 Task: In the  document agenda.pdf Download file as 'Open Document Format' Share this file with 'softage.7@softage.net' Insert the command  Viewing
Action: Mouse moved to (50, 71)
Screenshot: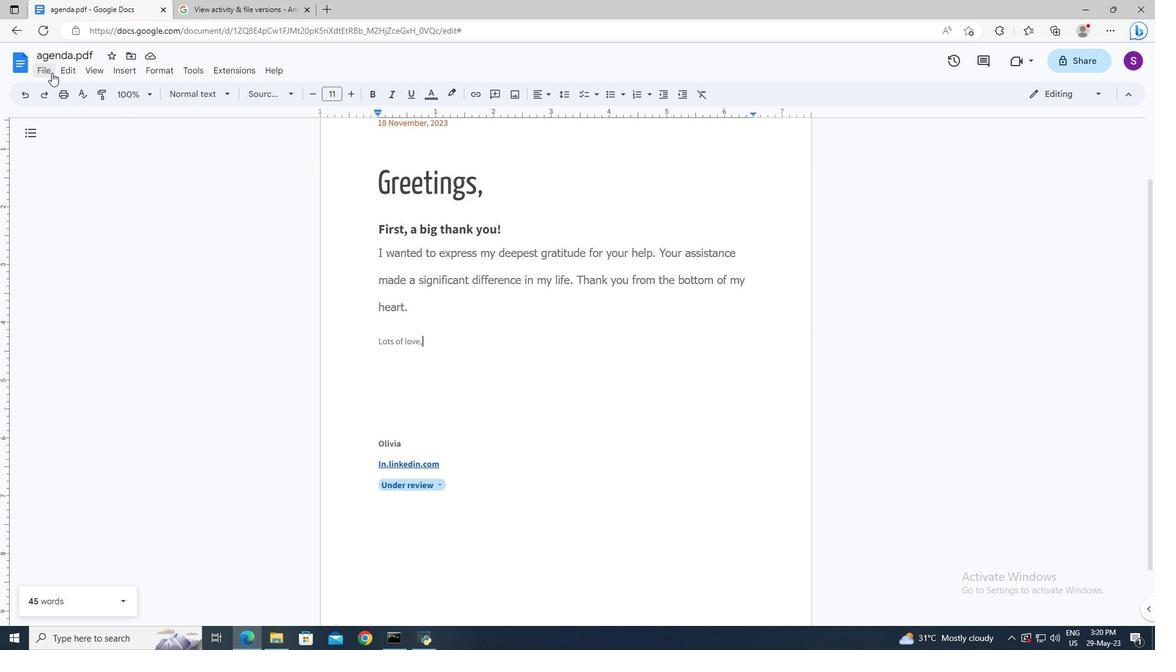 
Action: Mouse pressed left at (50, 71)
Screenshot: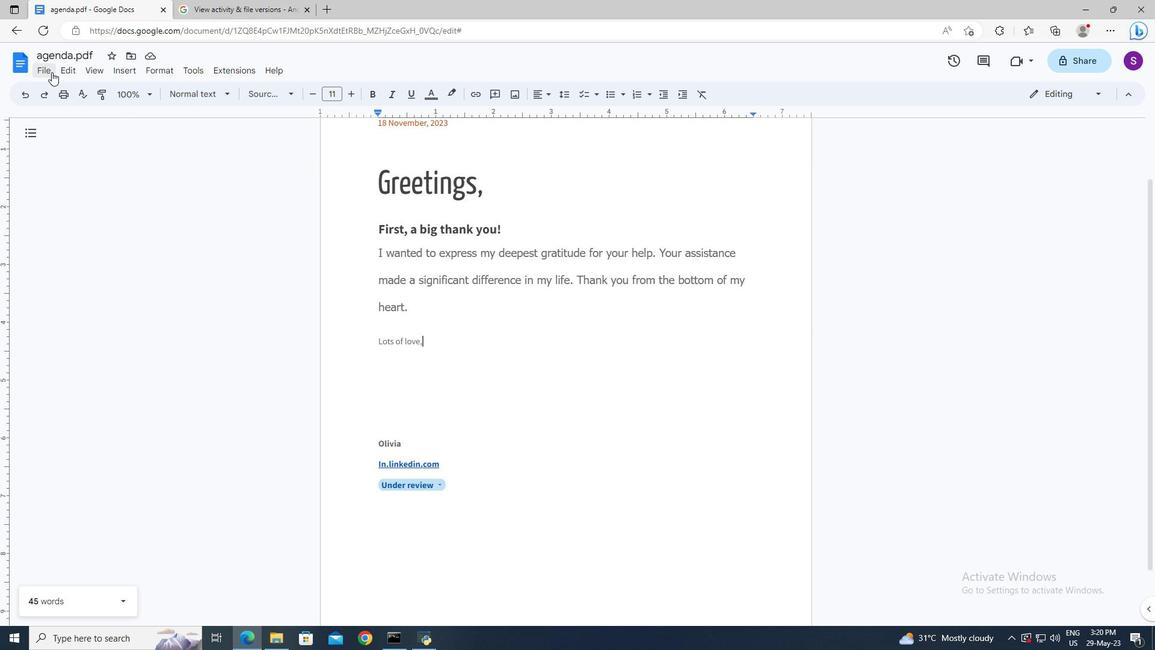 
Action: Mouse moved to (257, 220)
Screenshot: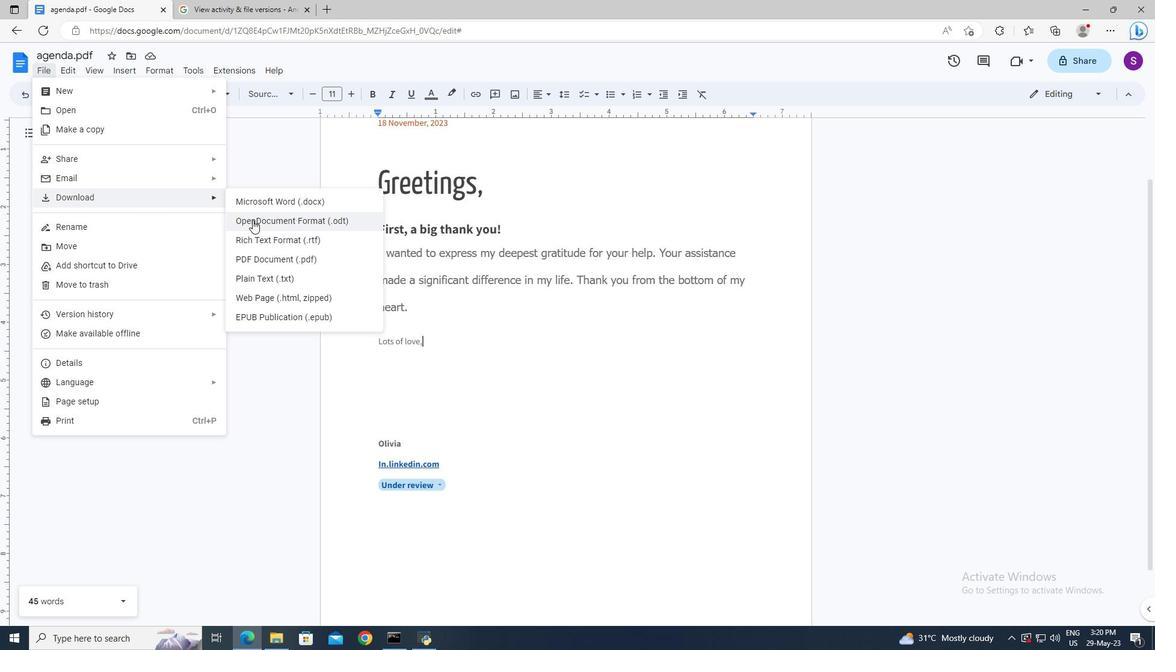 
Action: Mouse pressed left at (257, 220)
Screenshot: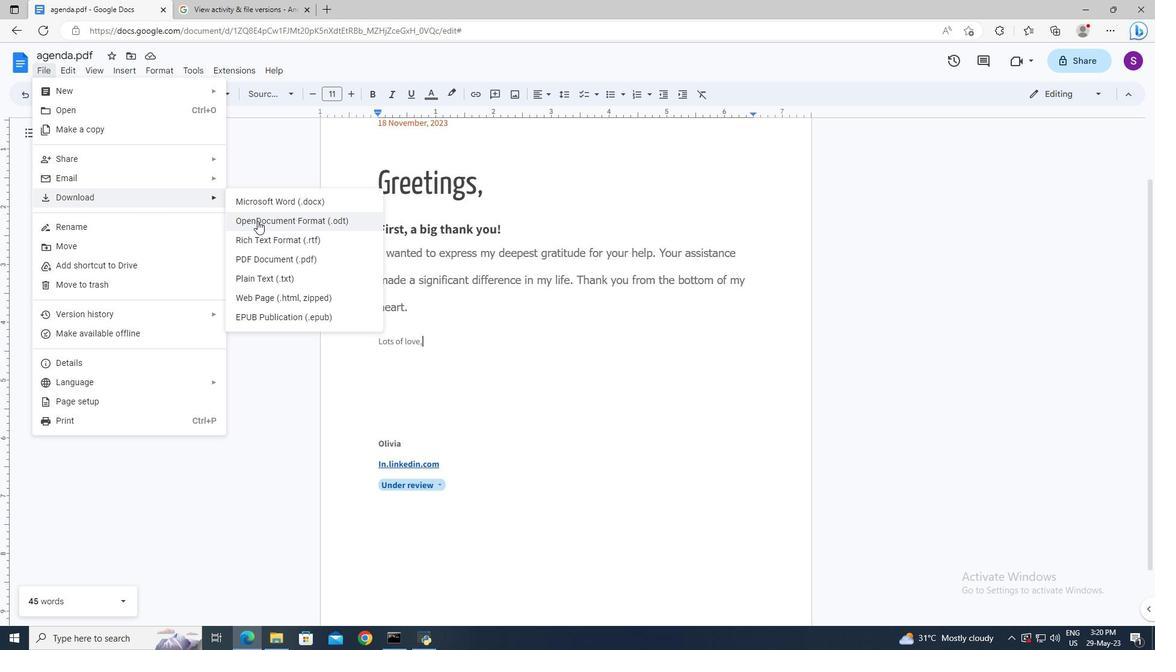 
Action: Mouse moved to (48, 69)
Screenshot: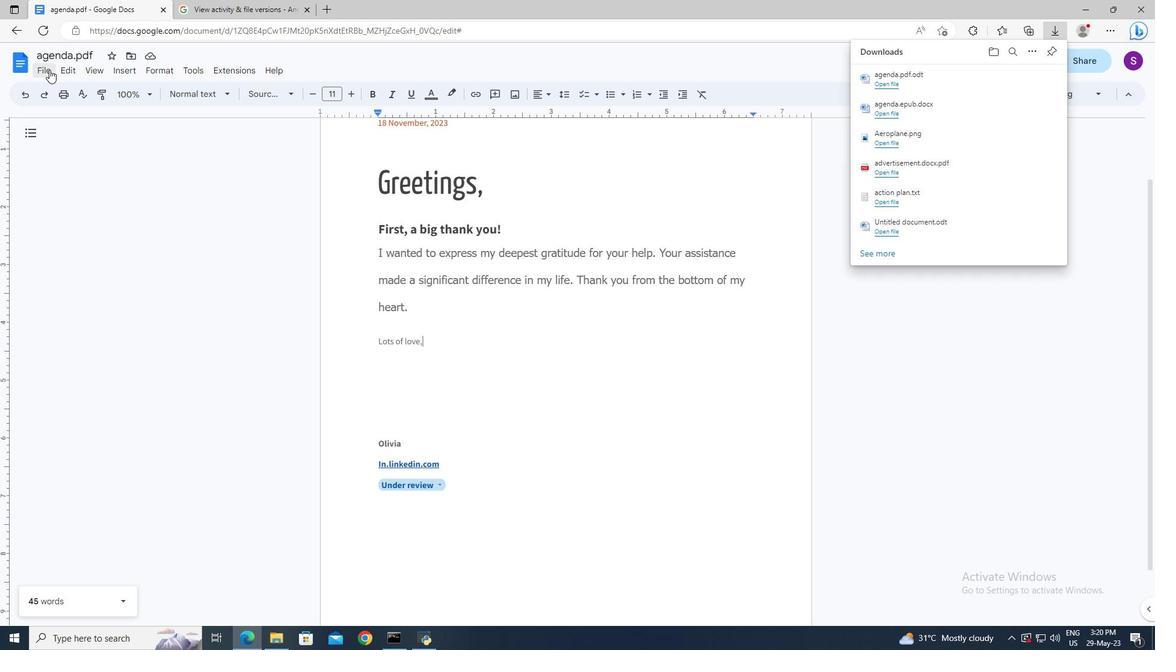 
Action: Mouse pressed left at (48, 69)
Screenshot: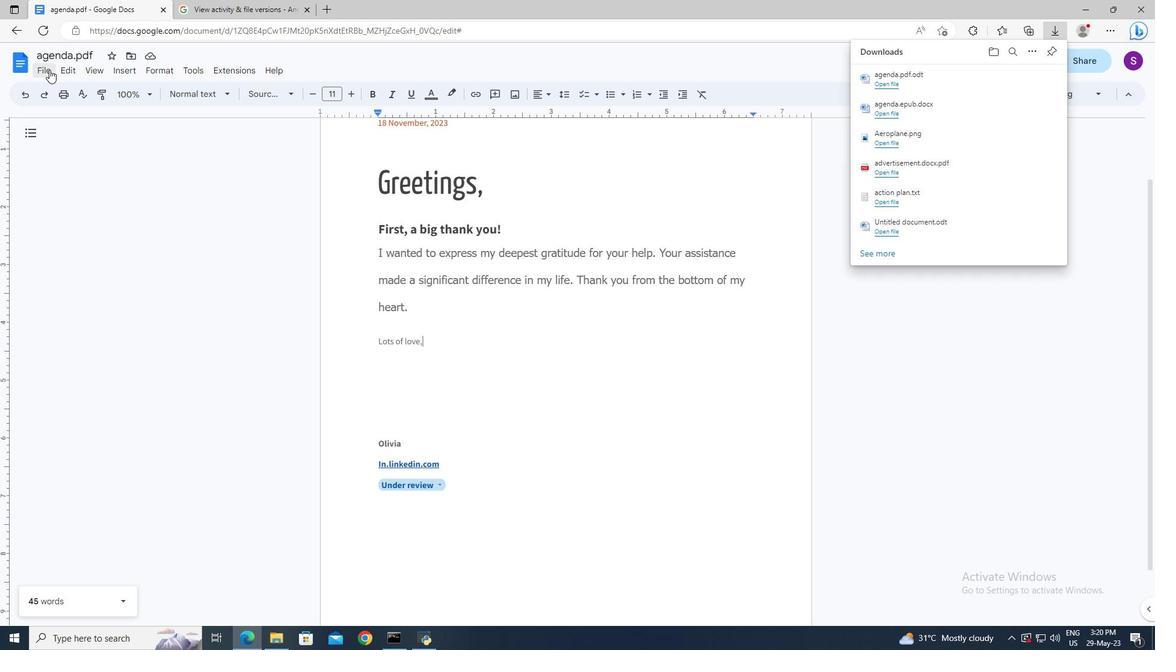 
Action: Mouse moved to (68, 154)
Screenshot: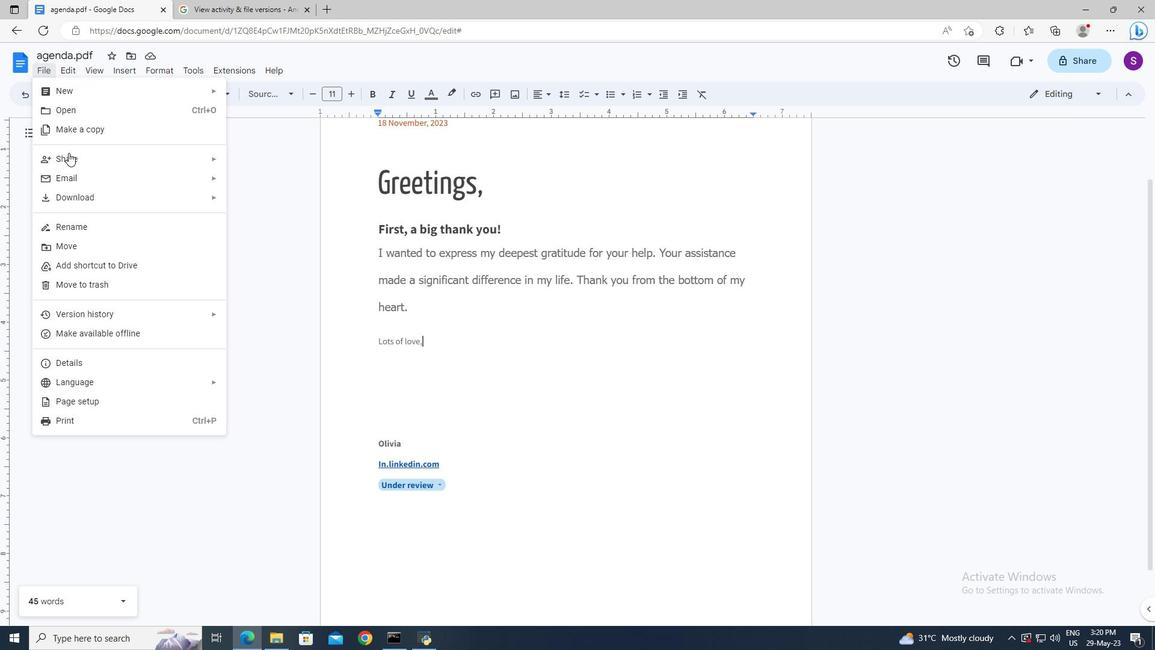 
Action: Mouse pressed left at (68, 154)
Screenshot: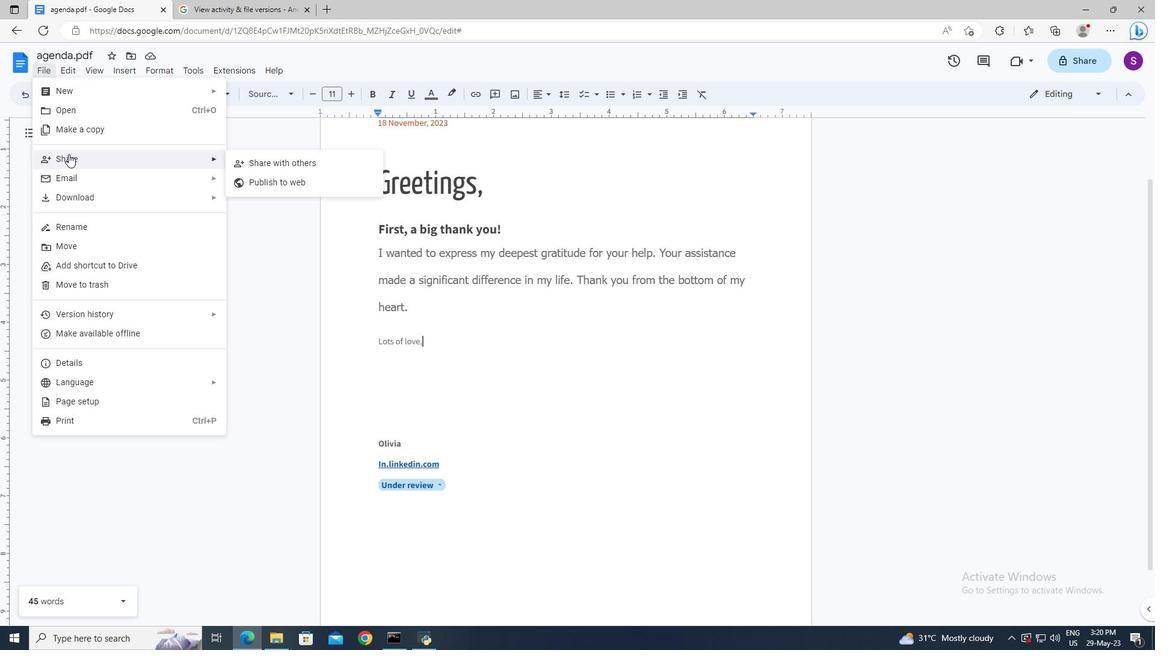 
Action: Mouse moved to (249, 161)
Screenshot: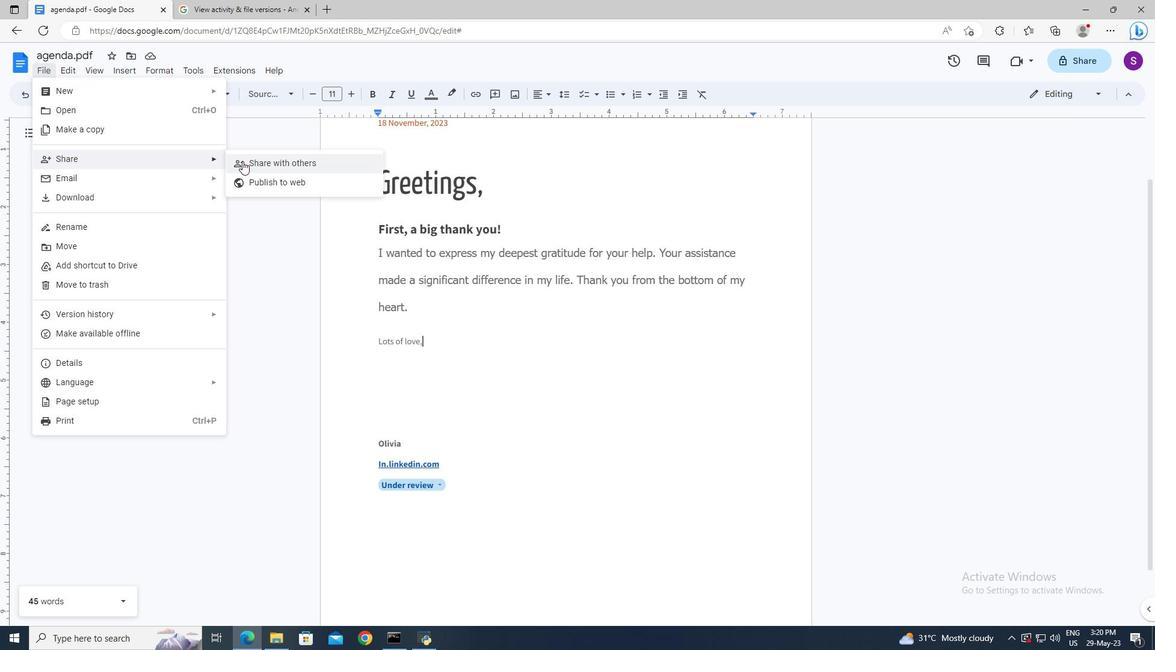 
Action: Mouse pressed left at (249, 161)
Screenshot: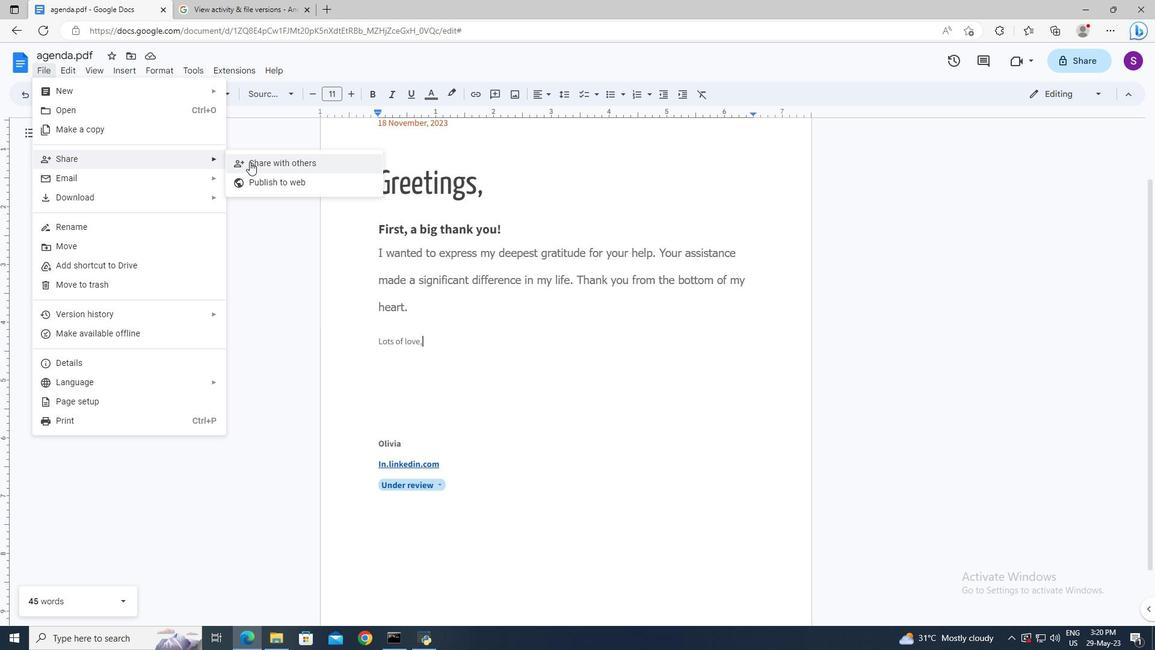 
Action: Mouse moved to (487, 270)
Screenshot: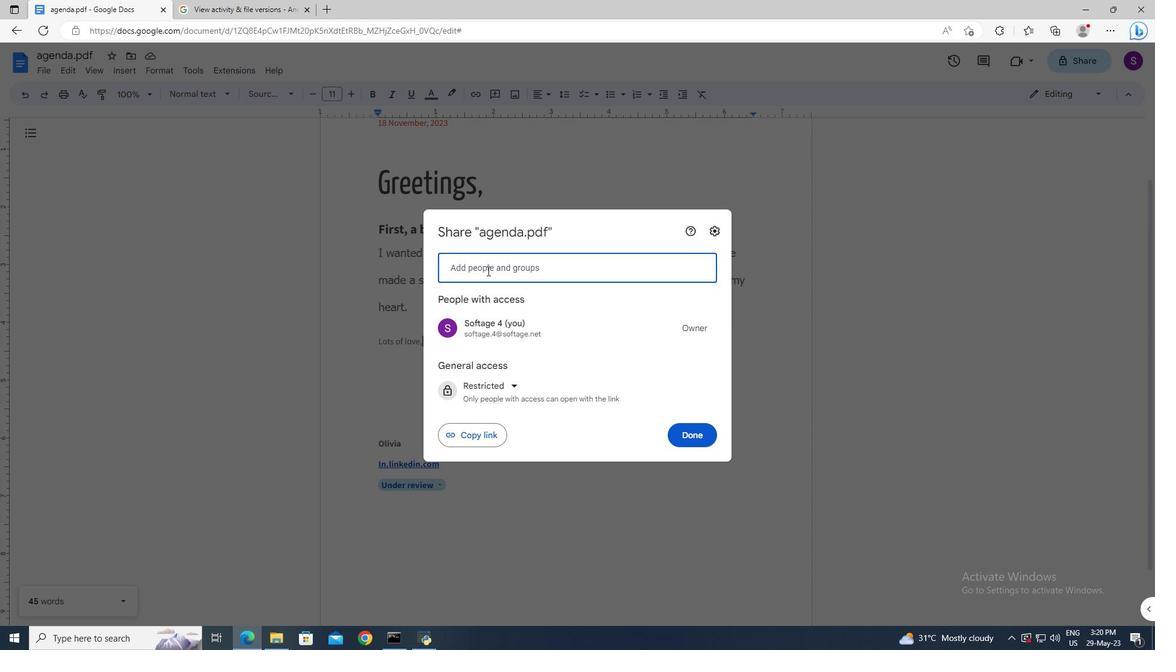 
Action: Mouse pressed left at (487, 270)
Screenshot: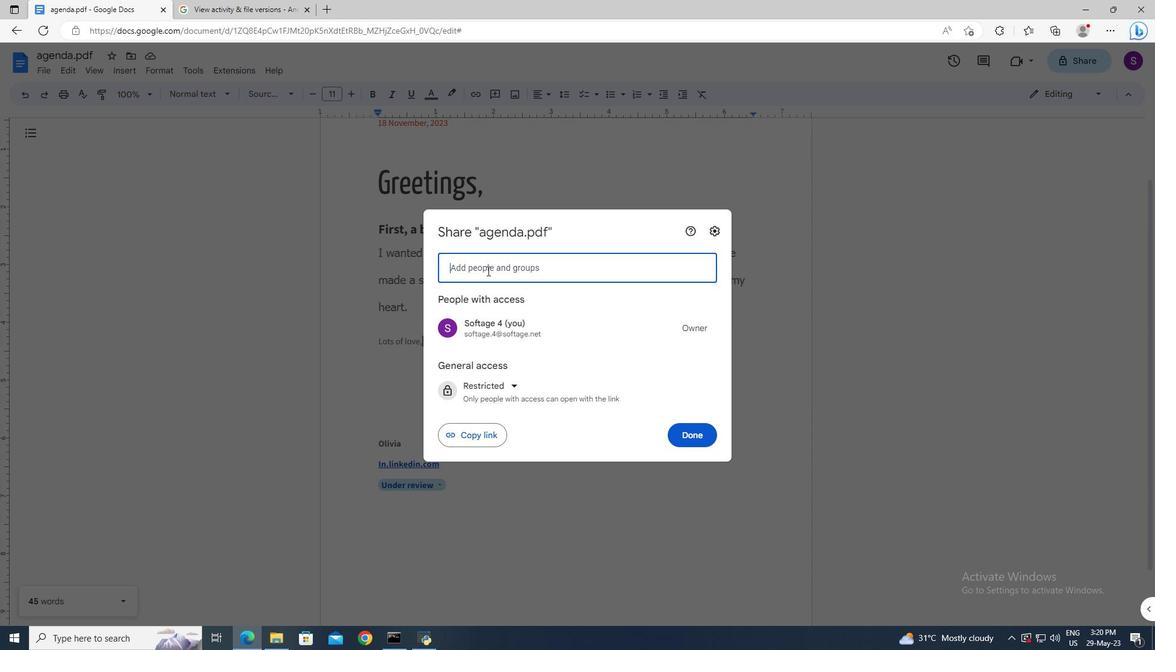 
Action: Mouse moved to (487, 270)
Screenshot: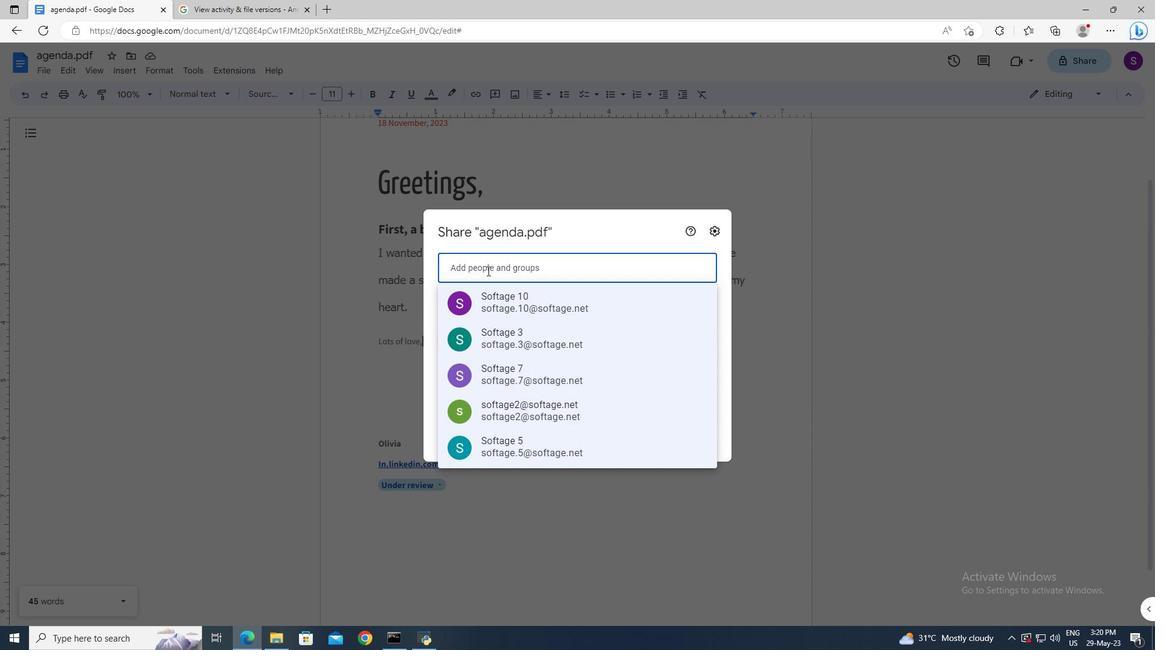 
Action: Key pressed softage.7<Key.shift>@softage.net
Screenshot: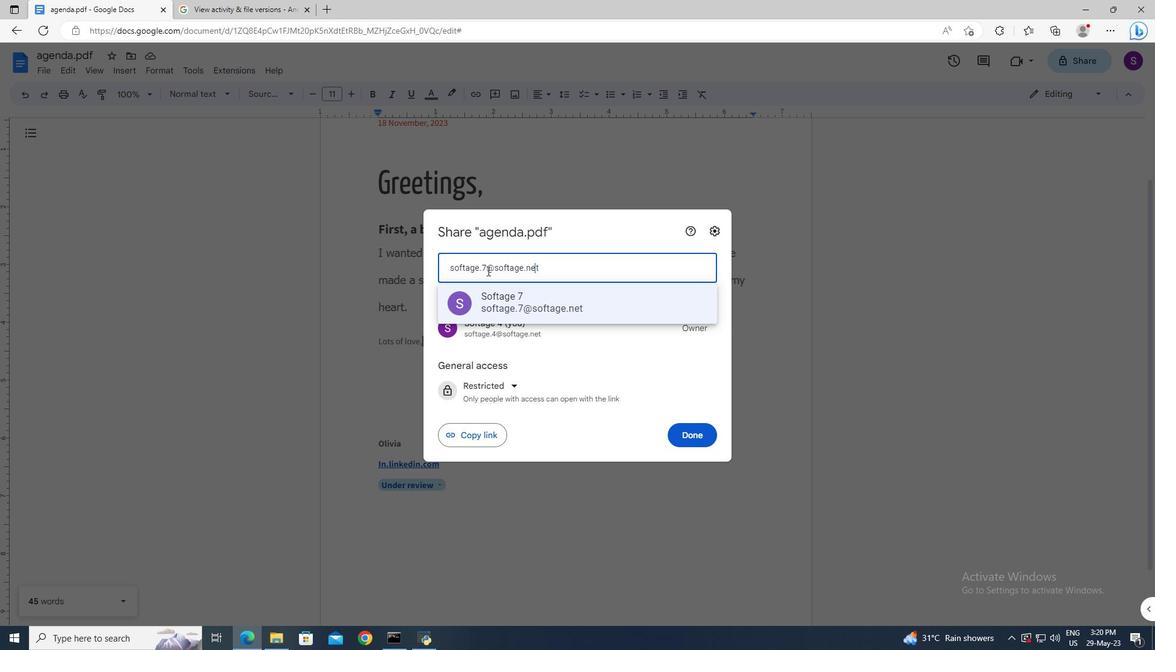 
Action: Mouse moved to (496, 299)
Screenshot: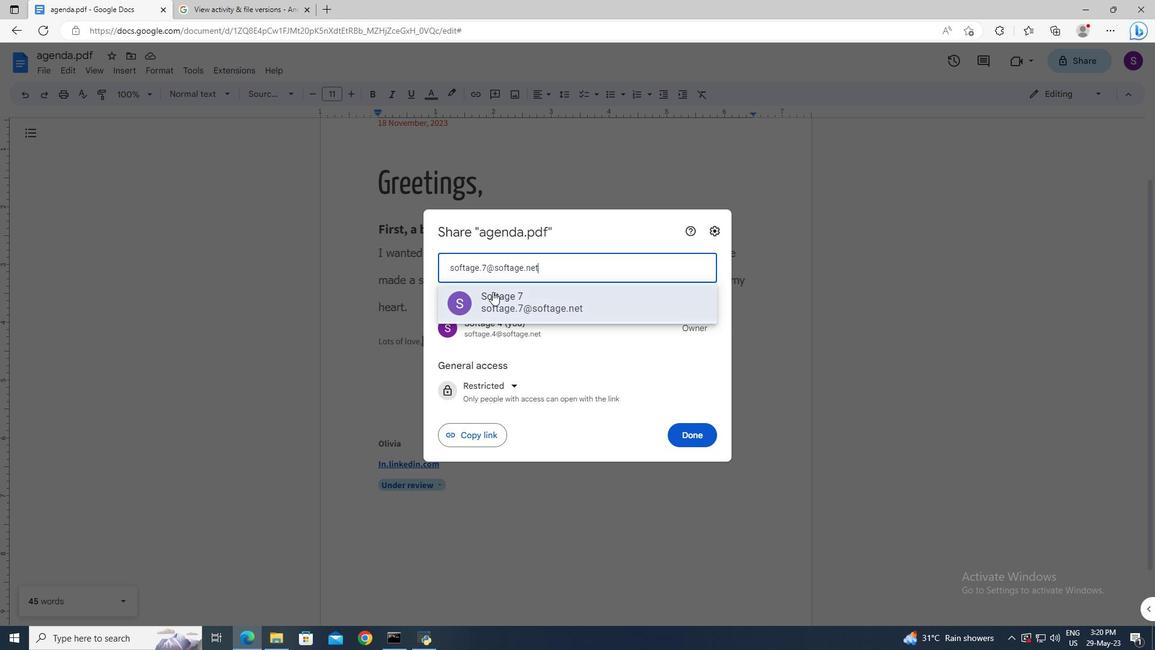 
Action: Mouse pressed left at (496, 299)
Screenshot: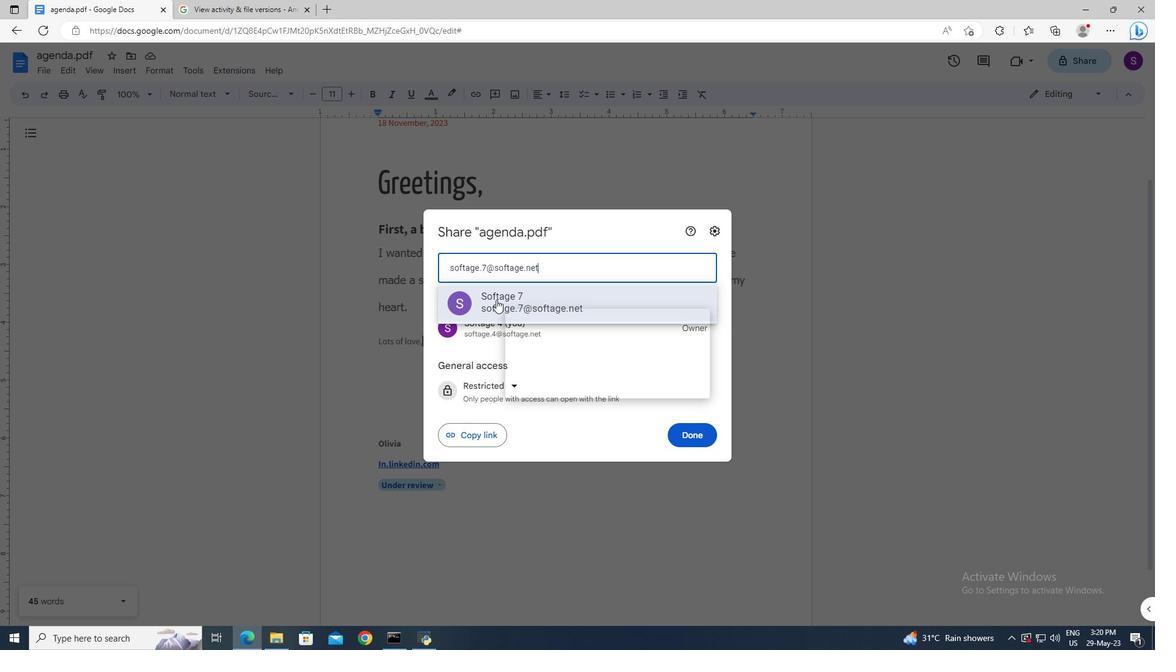
Action: Mouse moved to (669, 289)
Screenshot: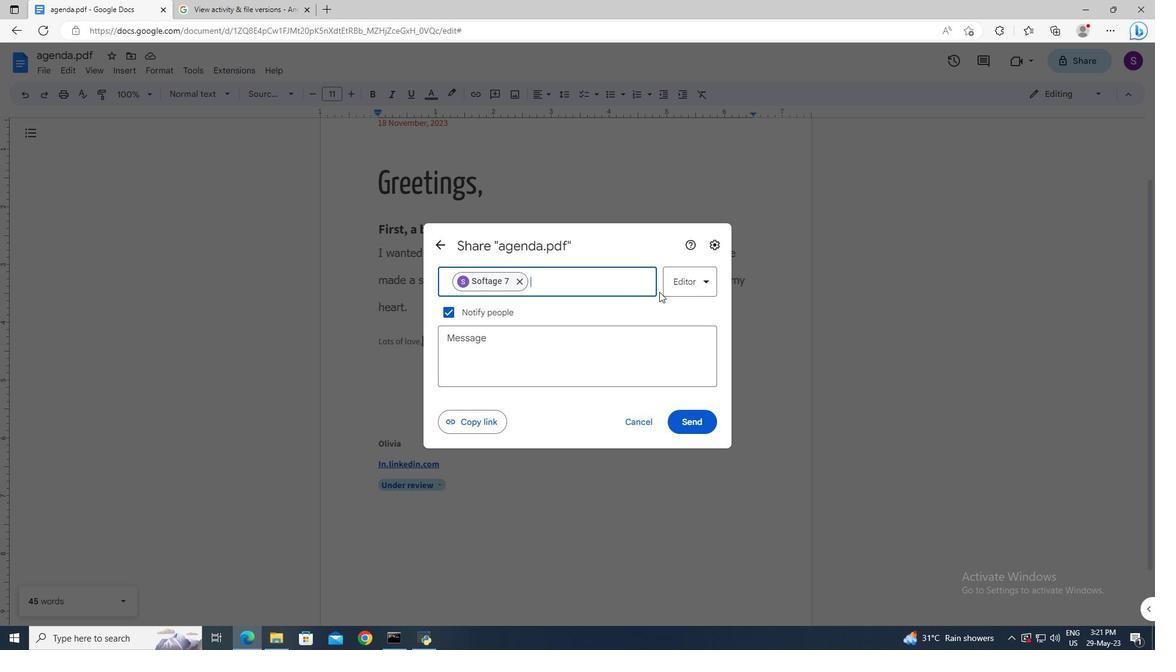 
Action: Mouse pressed left at (669, 289)
Screenshot: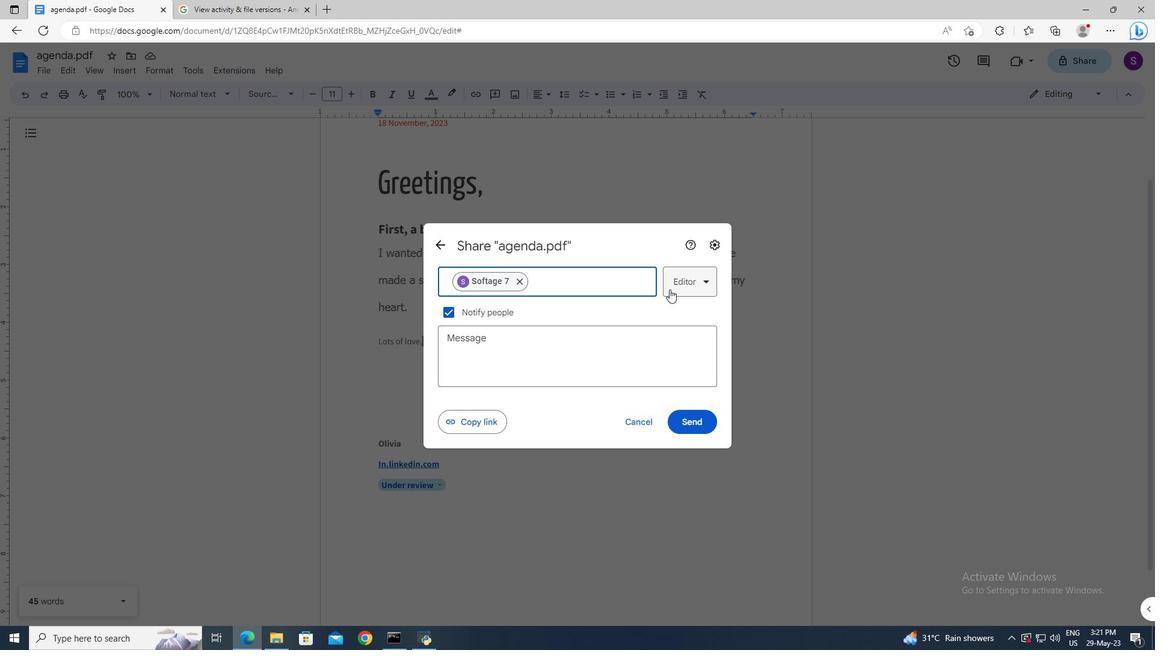 
Action: Mouse pressed left at (669, 289)
Screenshot: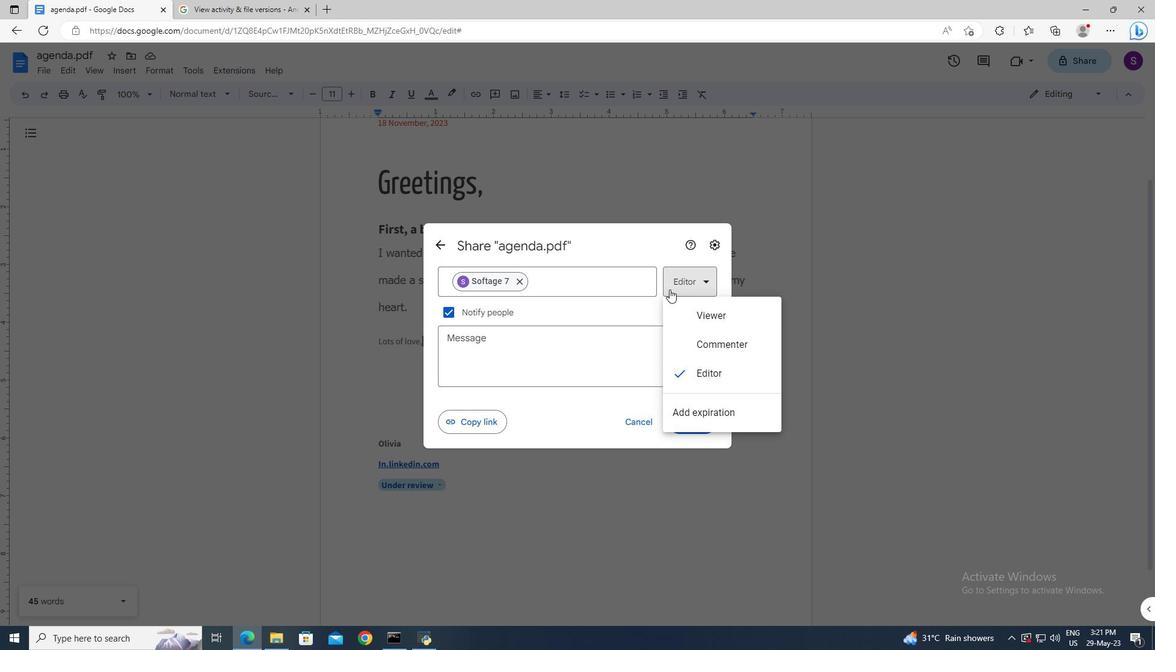 
Action: Mouse moved to (692, 411)
Screenshot: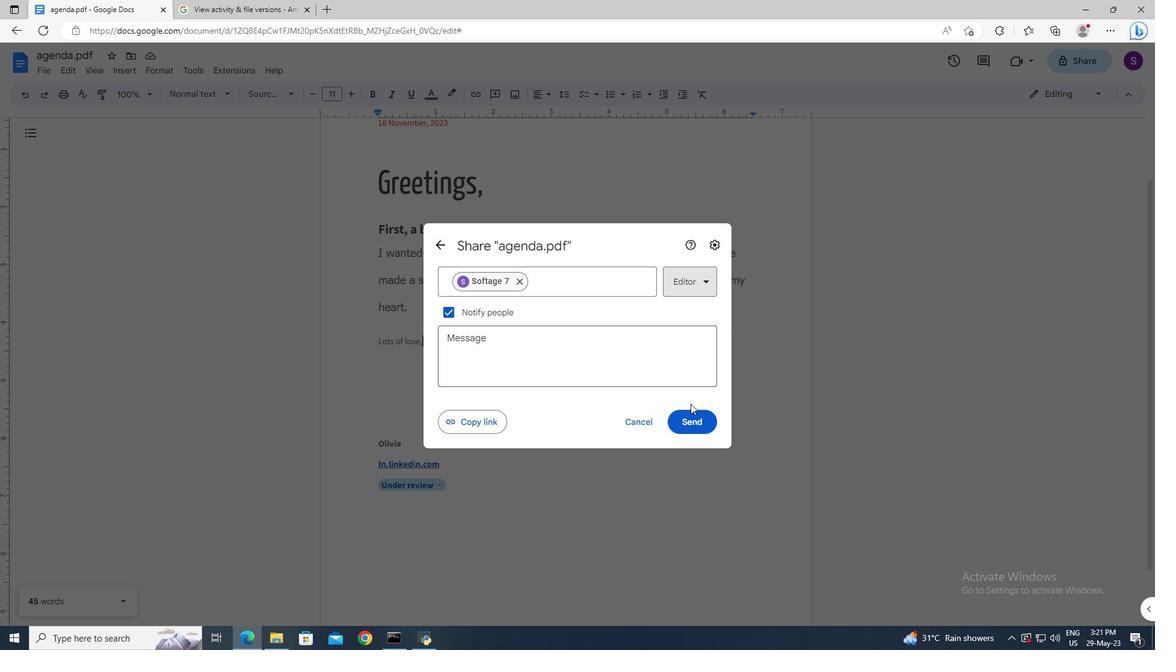 
Action: Mouse pressed left at (692, 411)
Screenshot: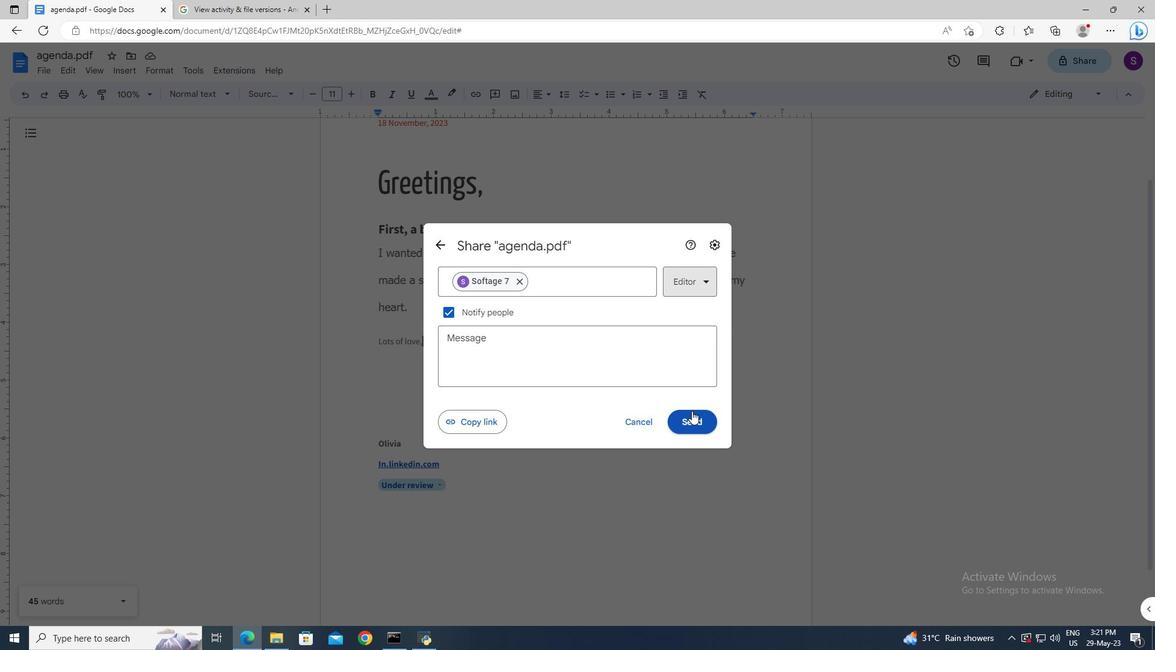 
Action: Mouse moved to (1058, 100)
Screenshot: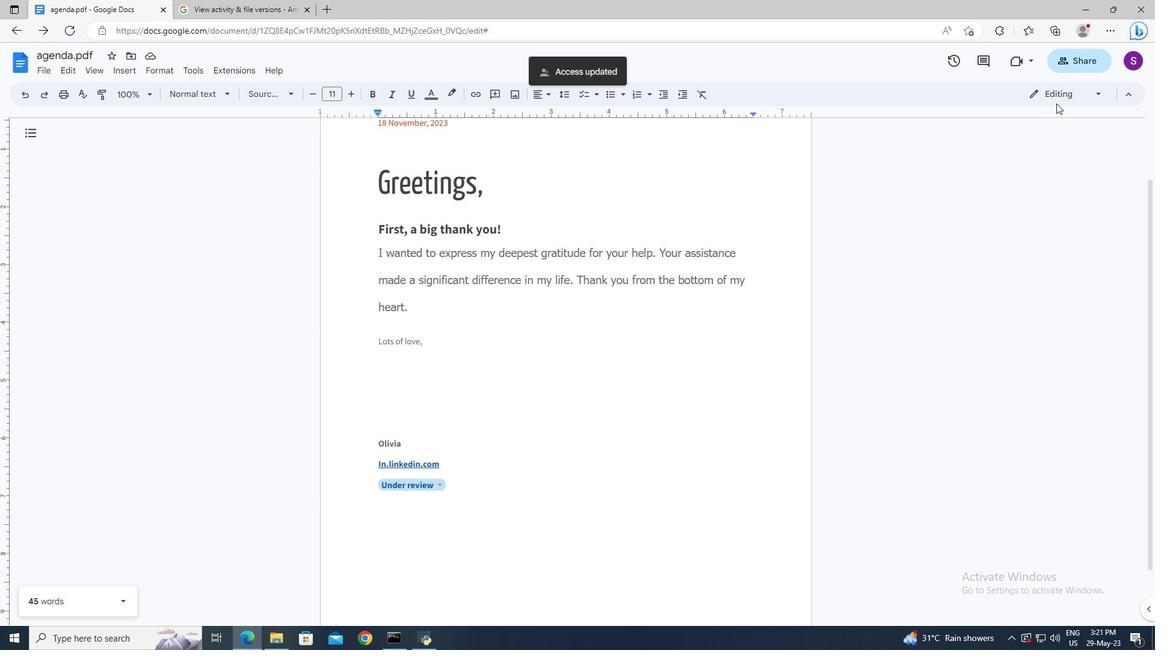 
Action: Mouse pressed left at (1058, 100)
Screenshot: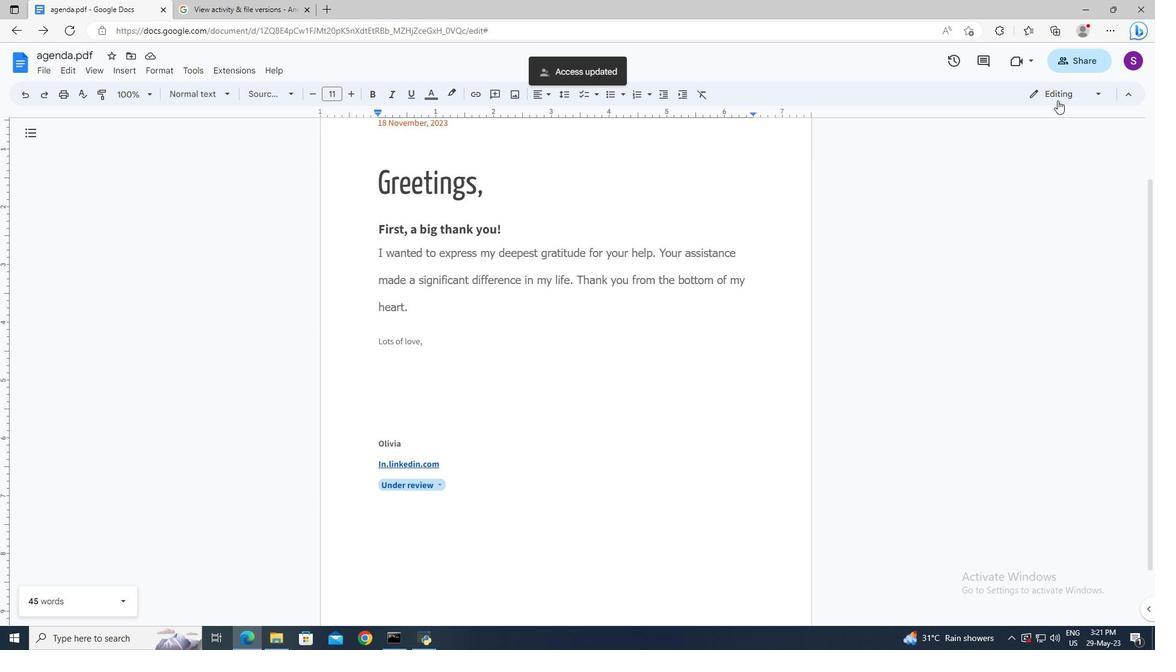 
Action: Mouse moved to (1061, 174)
Screenshot: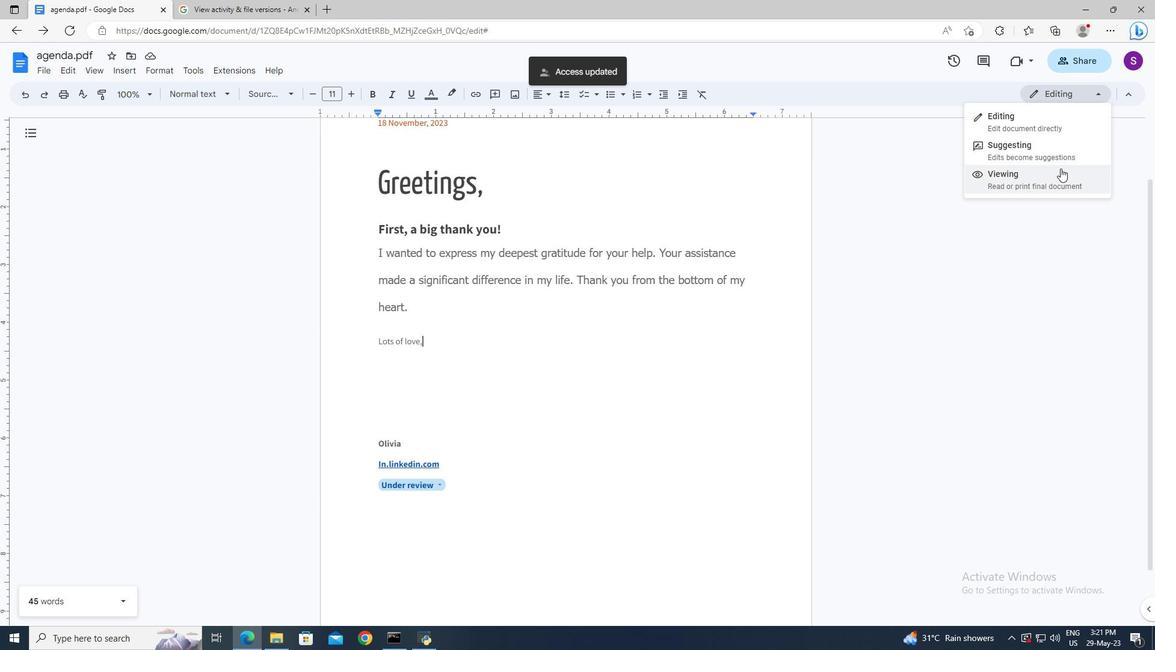 
Action: Mouse pressed left at (1061, 174)
Screenshot: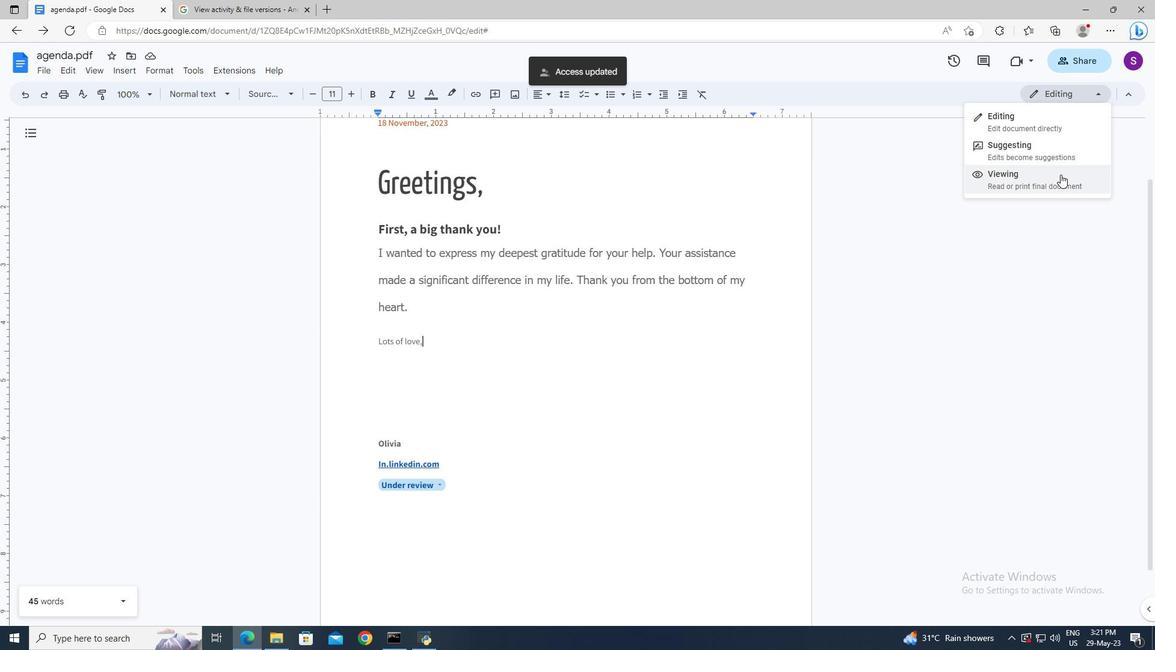 
Action: Mouse moved to (713, 356)
Screenshot: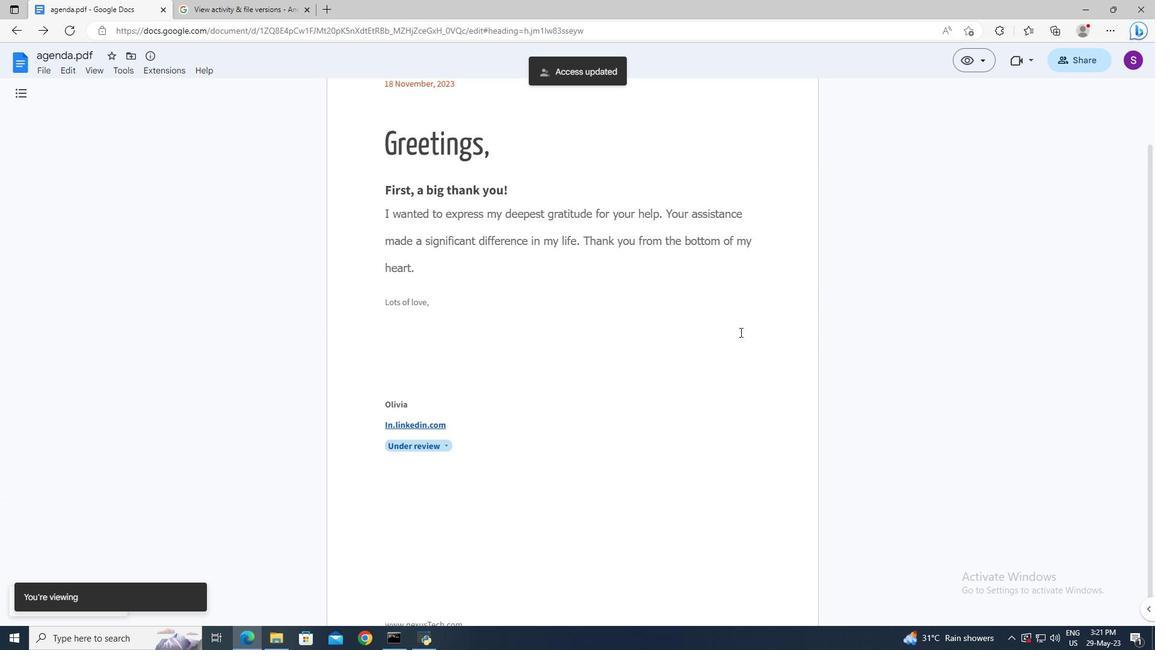 
